 Task: Add to scrum project TransportWorks a team member softage.1@softage.net and assign as Project Lead.
Action: Mouse moved to (242, 61)
Screenshot: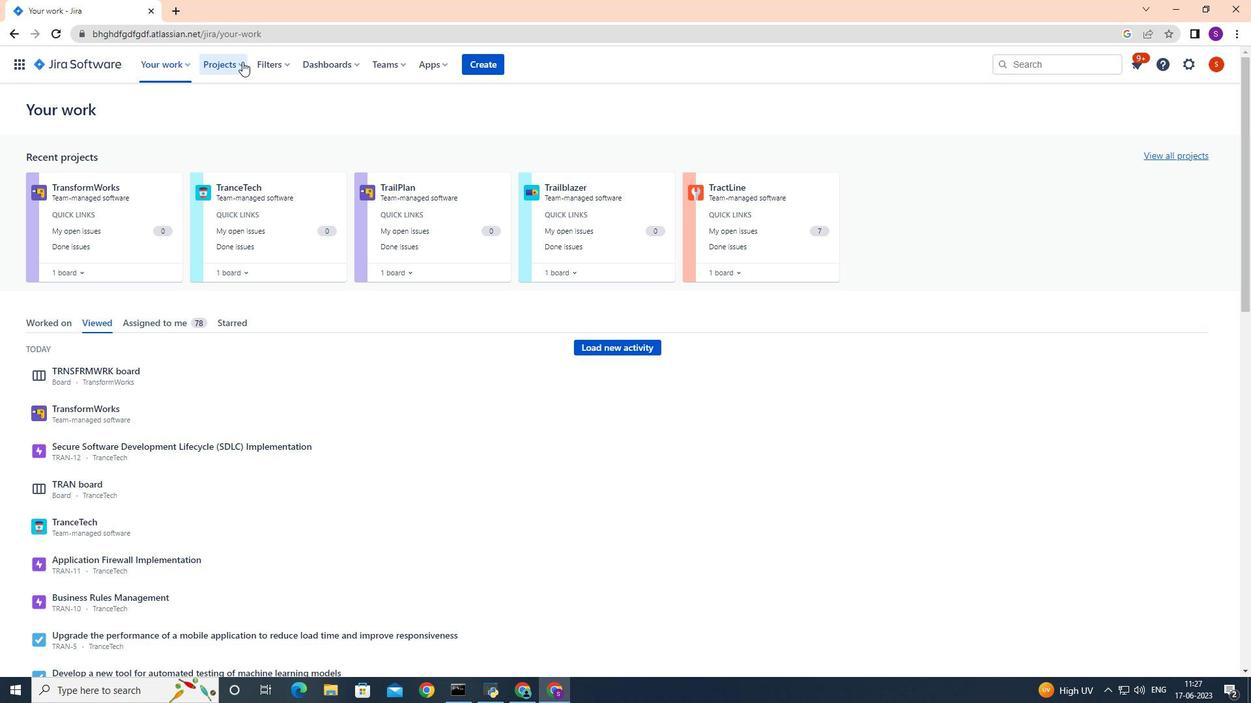 
Action: Mouse pressed left at (242, 61)
Screenshot: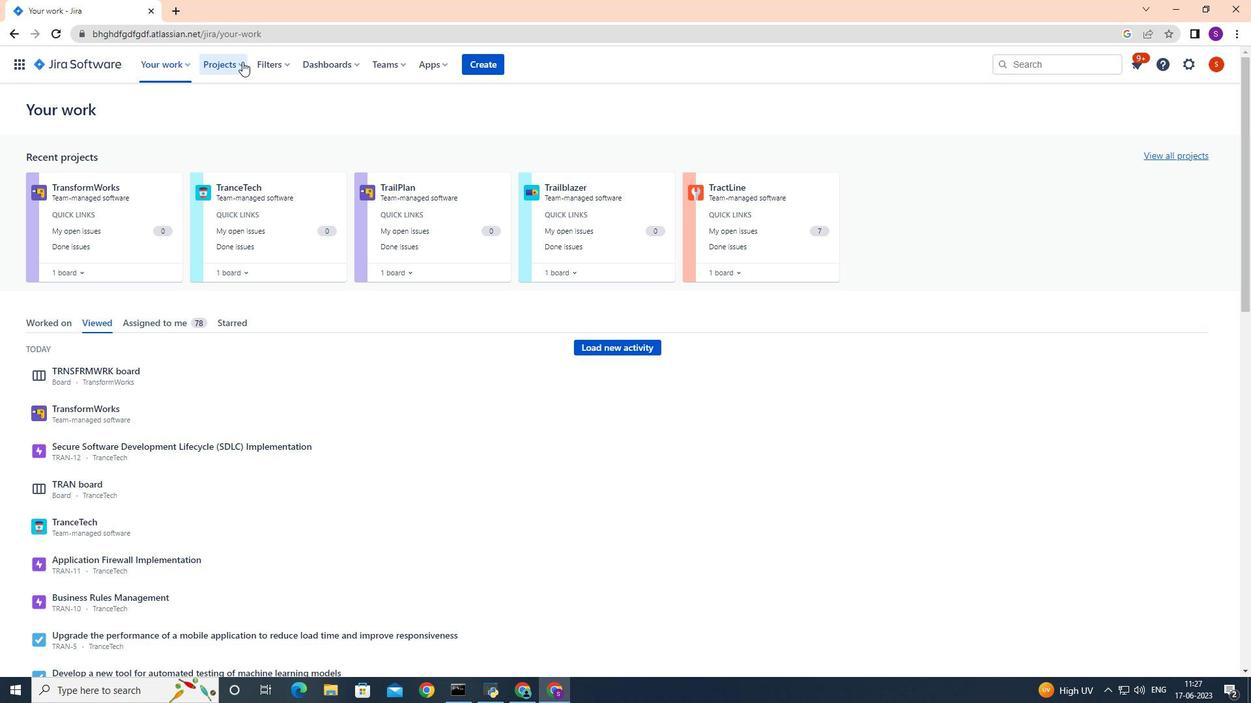 
Action: Mouse moved to (242, 116)
Screenshot: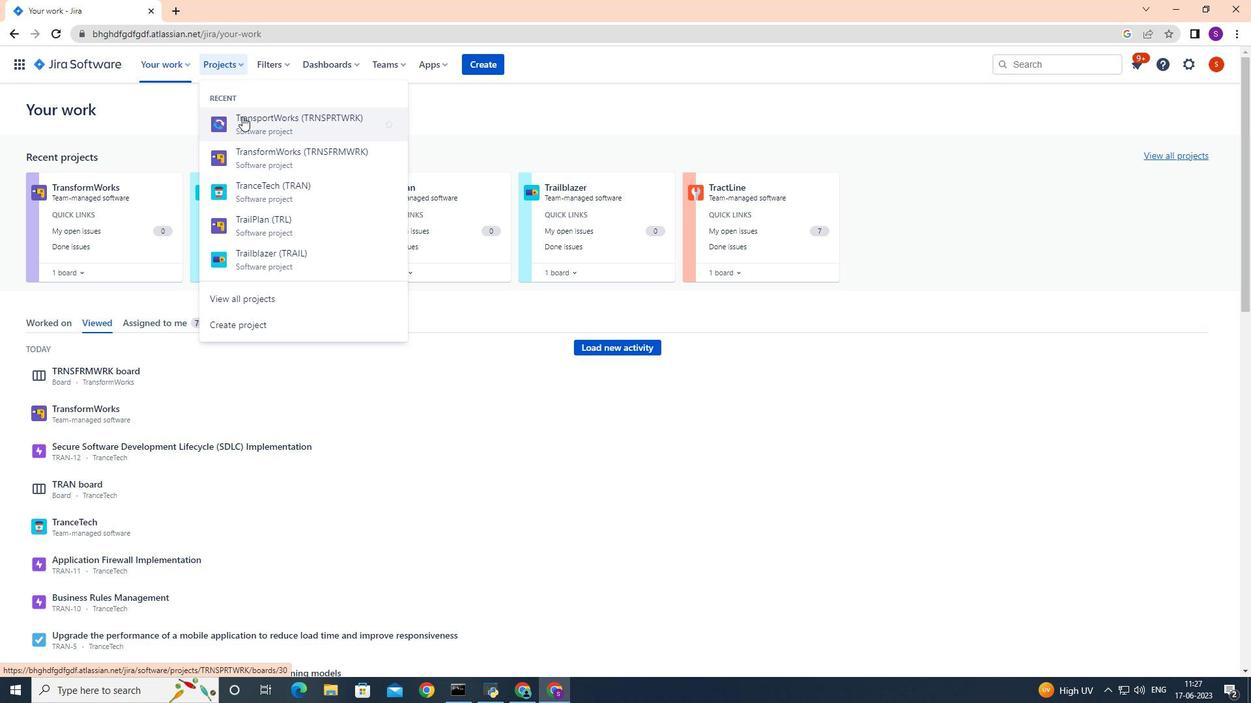 
Action: Mouse pressed left at (242, 116)
Screenshot: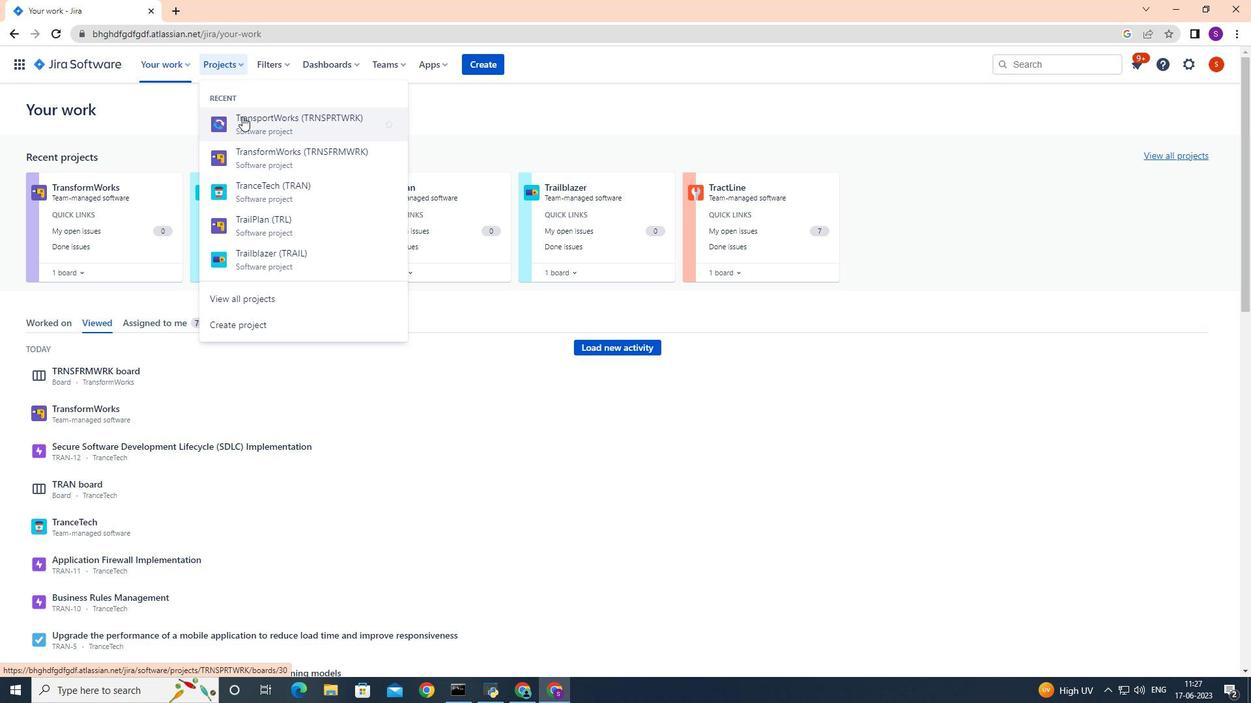 
Action: Mouse moved to (114, 366)
Screenshot: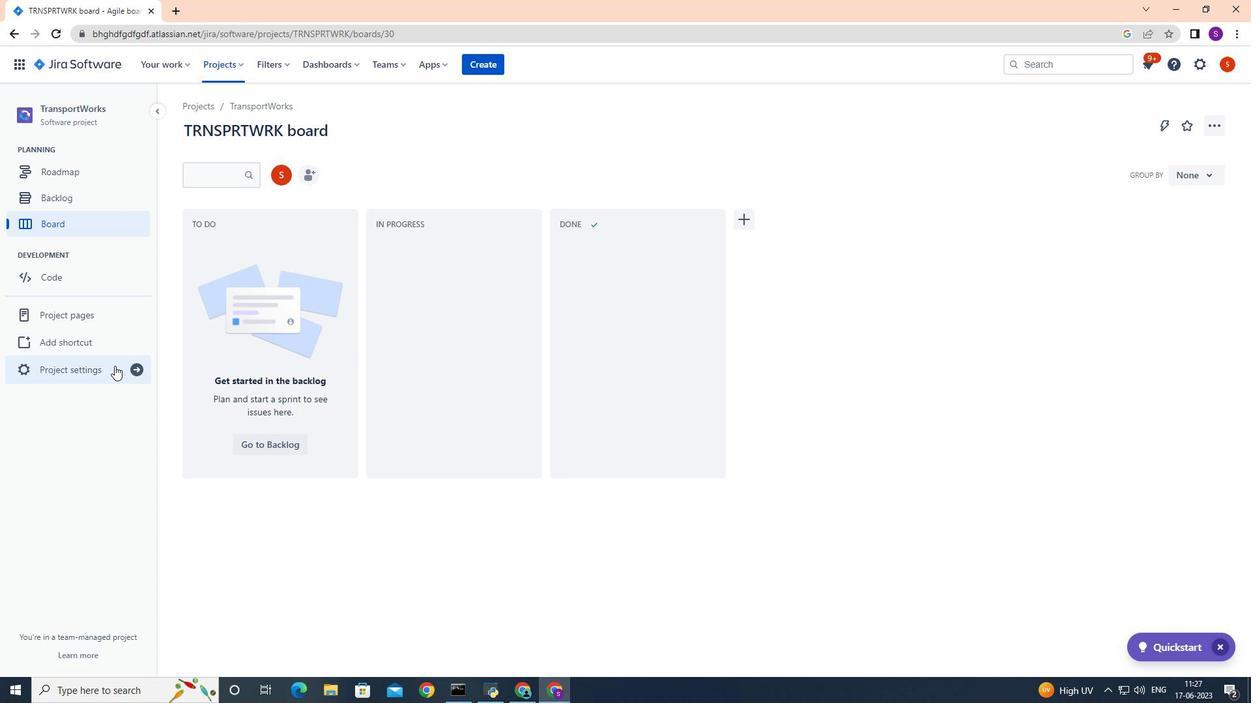 
Action: Mouse pressed left at (114, 366)
Screenshot: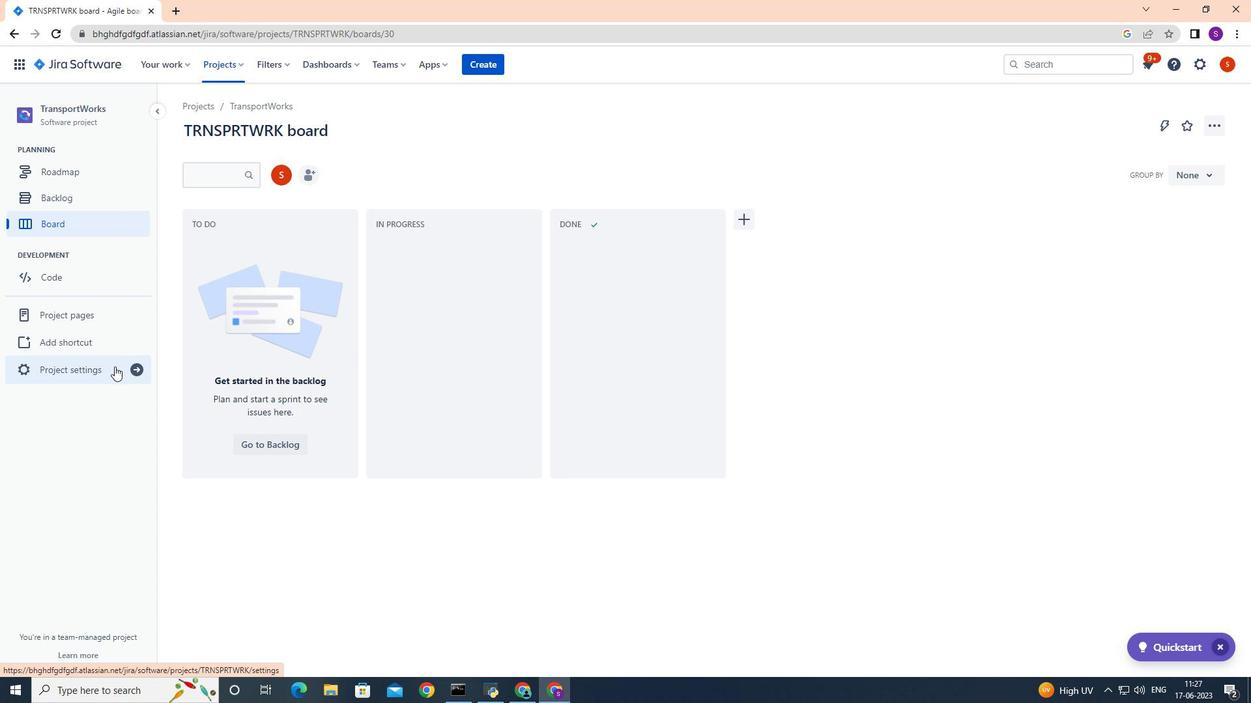
Action: Mouse moved to (662, 419)
Screenshot: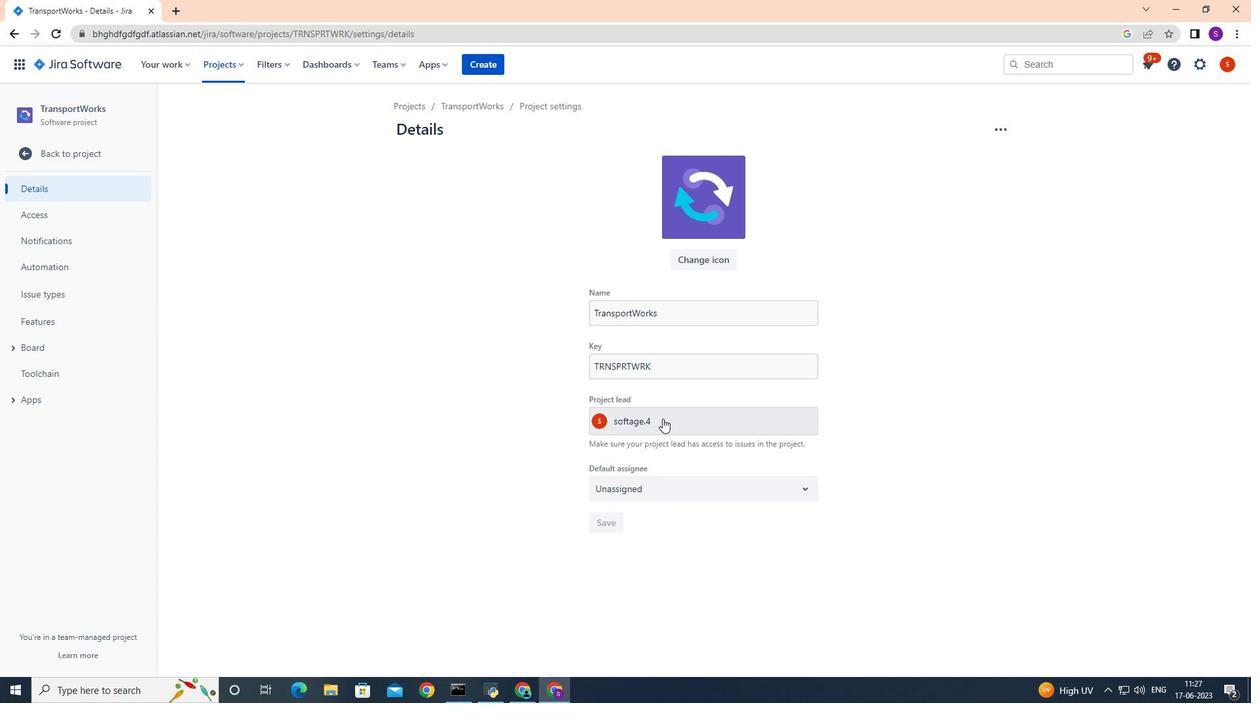 
Action: Mouse pressed left at (662, 419)
Screenshot: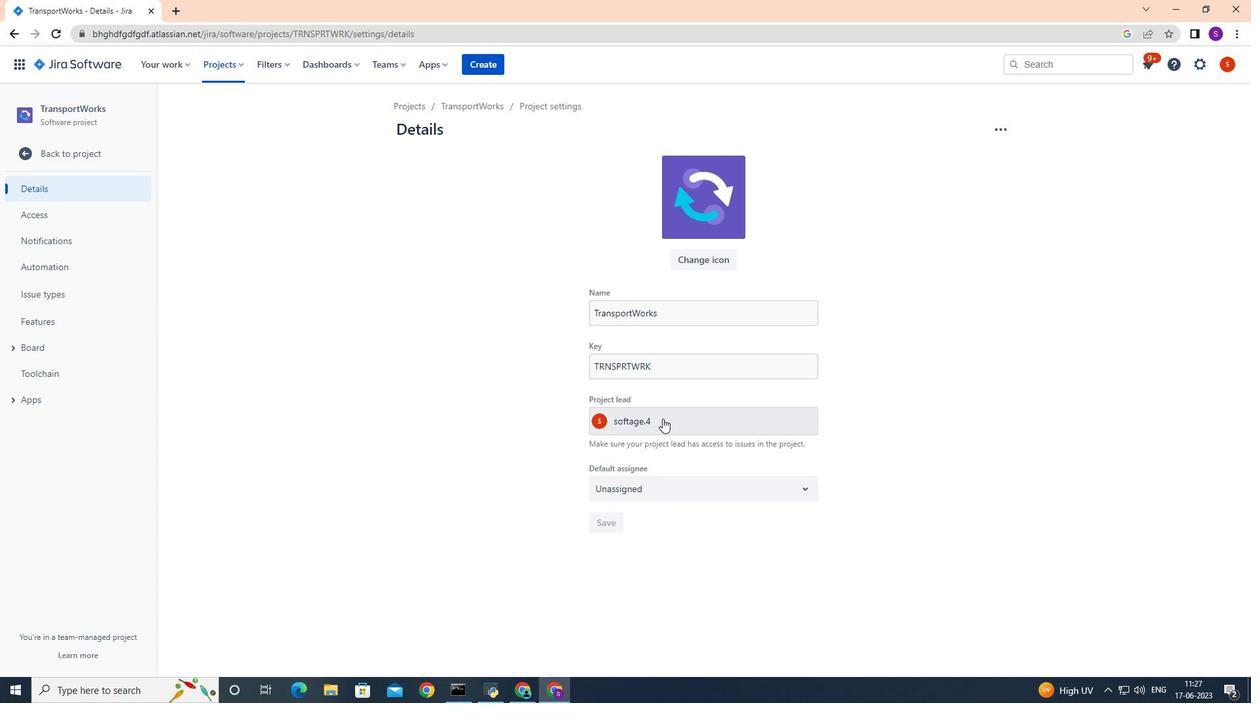 
Action: Mouse moved to (660, 418)
Screenshot: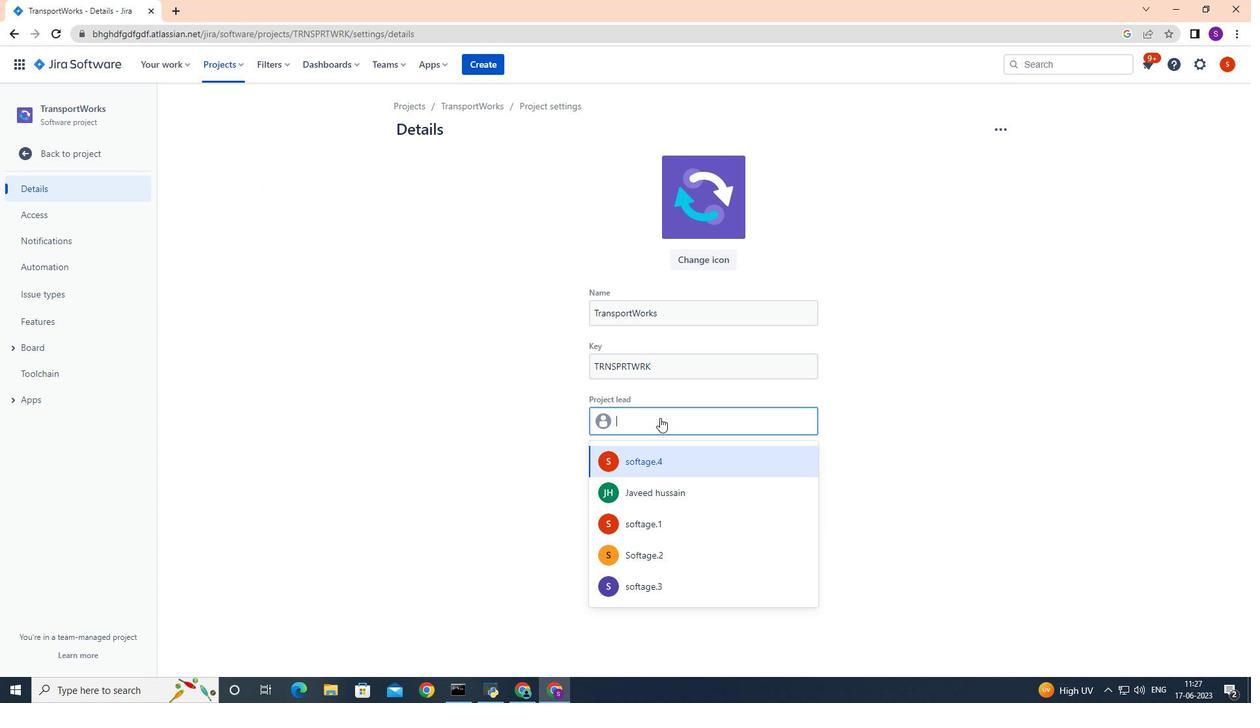 
Action: Key pressed softage.1
Screenshot: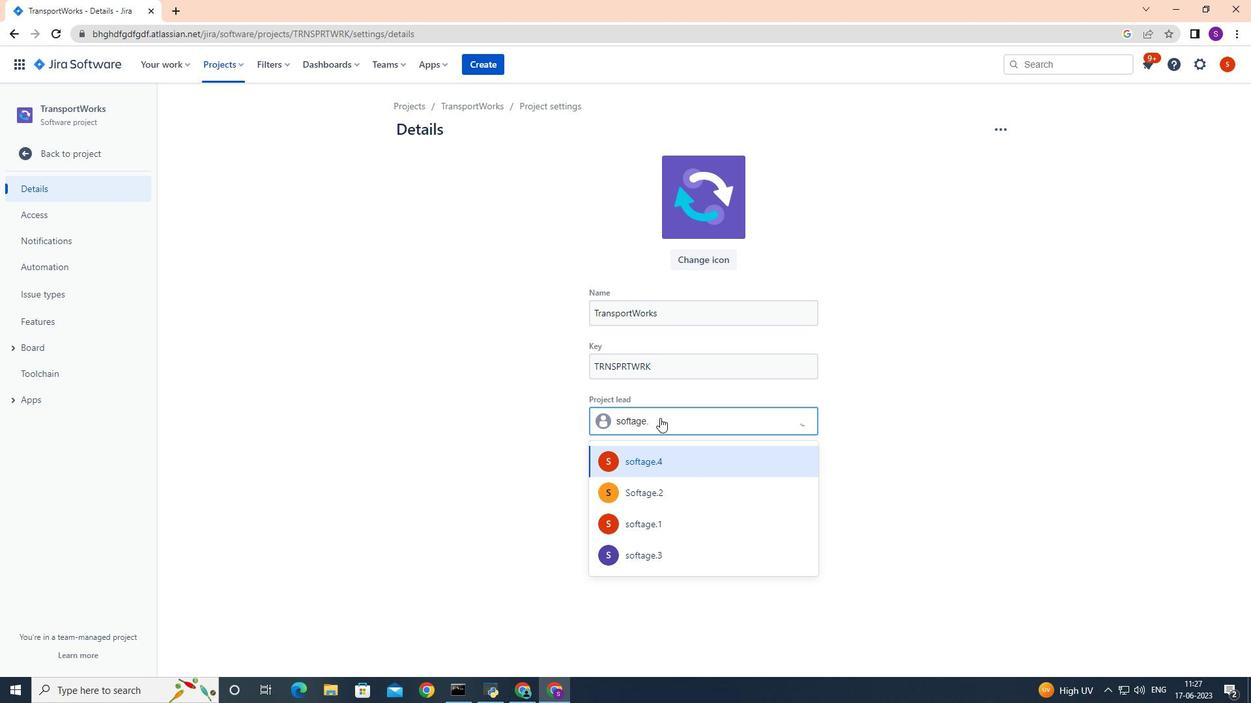 
Action: Mouse moved to (670, 464)
Screenshot: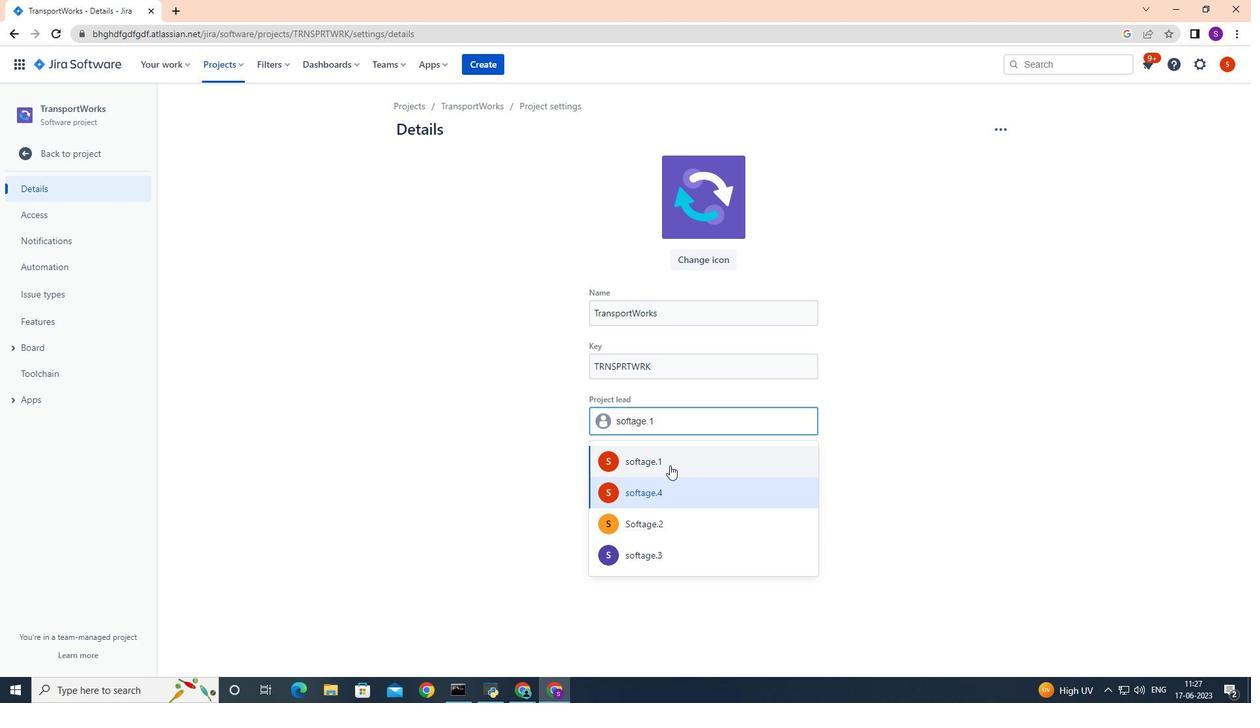 
Action: Mouse pressed left at (670, 464)
Screenshot: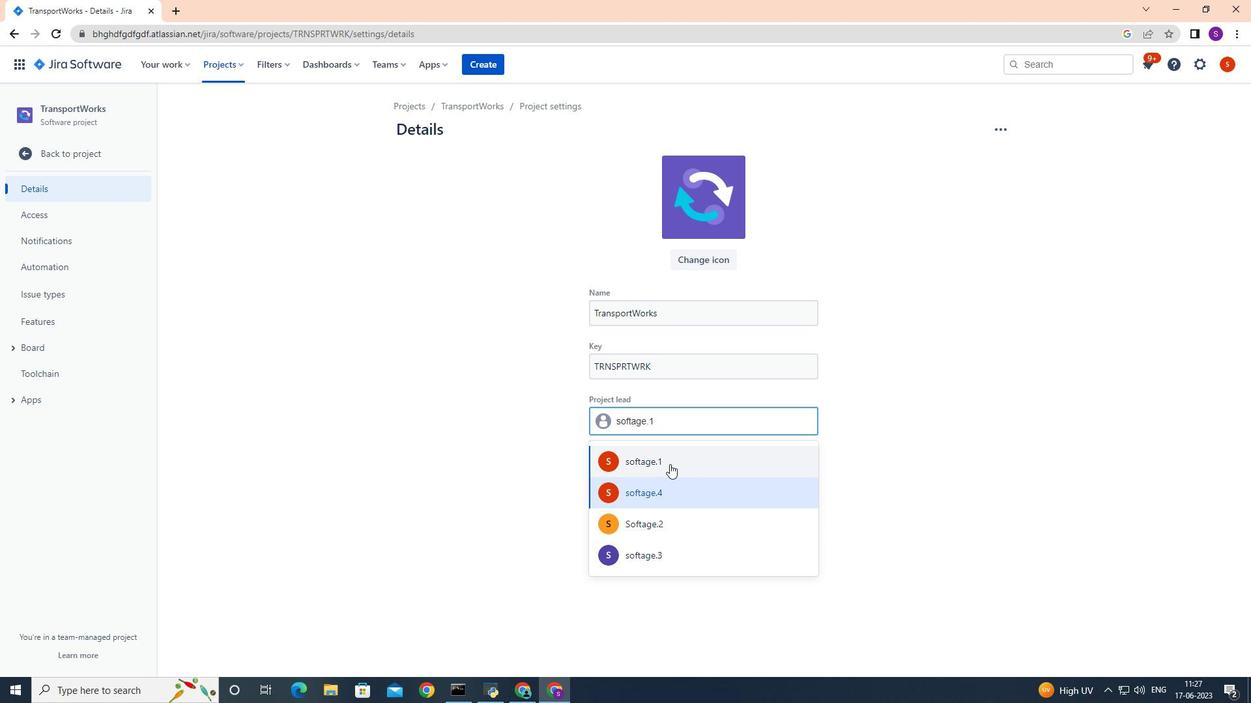 
Action: Mouse moved to (804, 490)
Screenshot: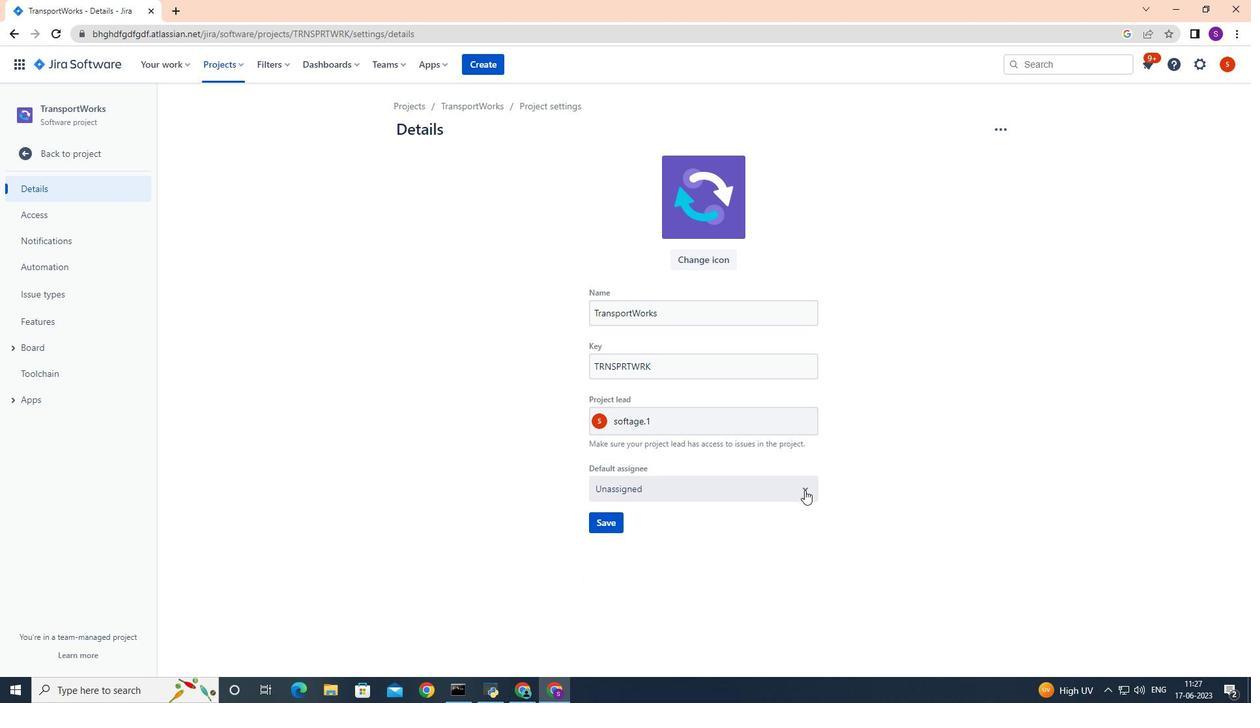 
Action: Mouse pressed left at (804, 490)
Screenshot: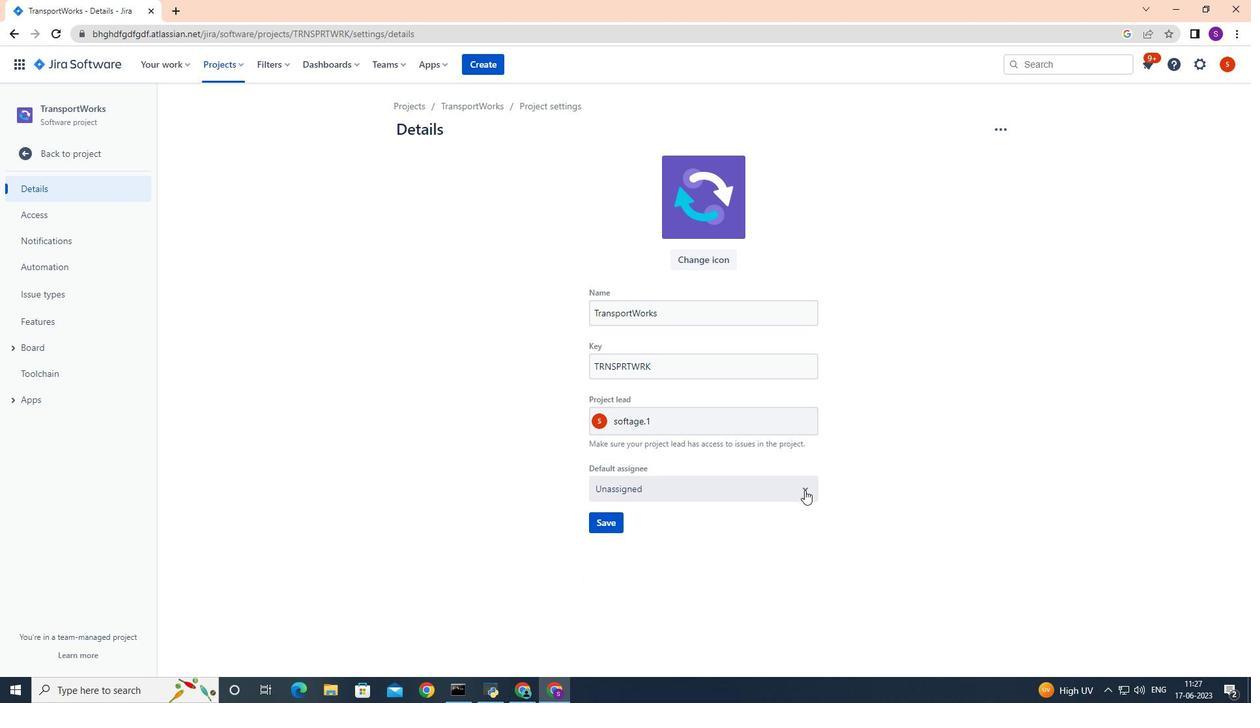 
Action: Mouse moved to (734, 525)
Screenshot: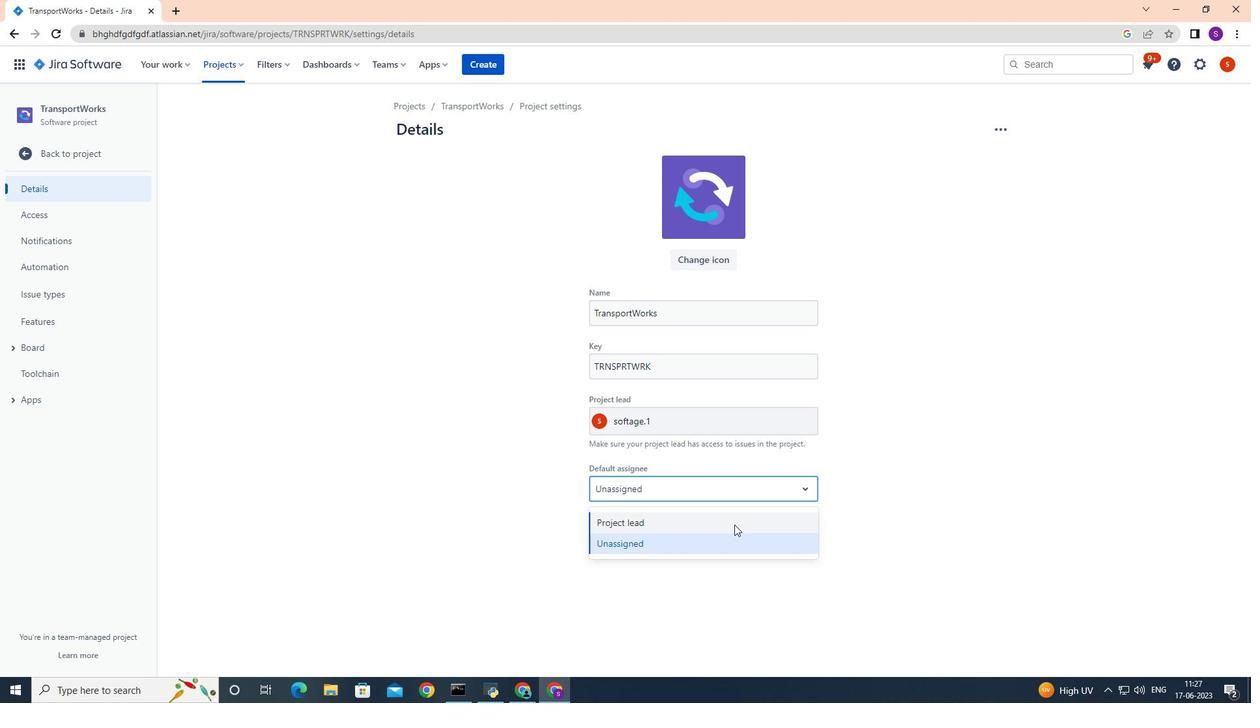 
Action: Mouse pressed left at (734, 525)
Screenshot: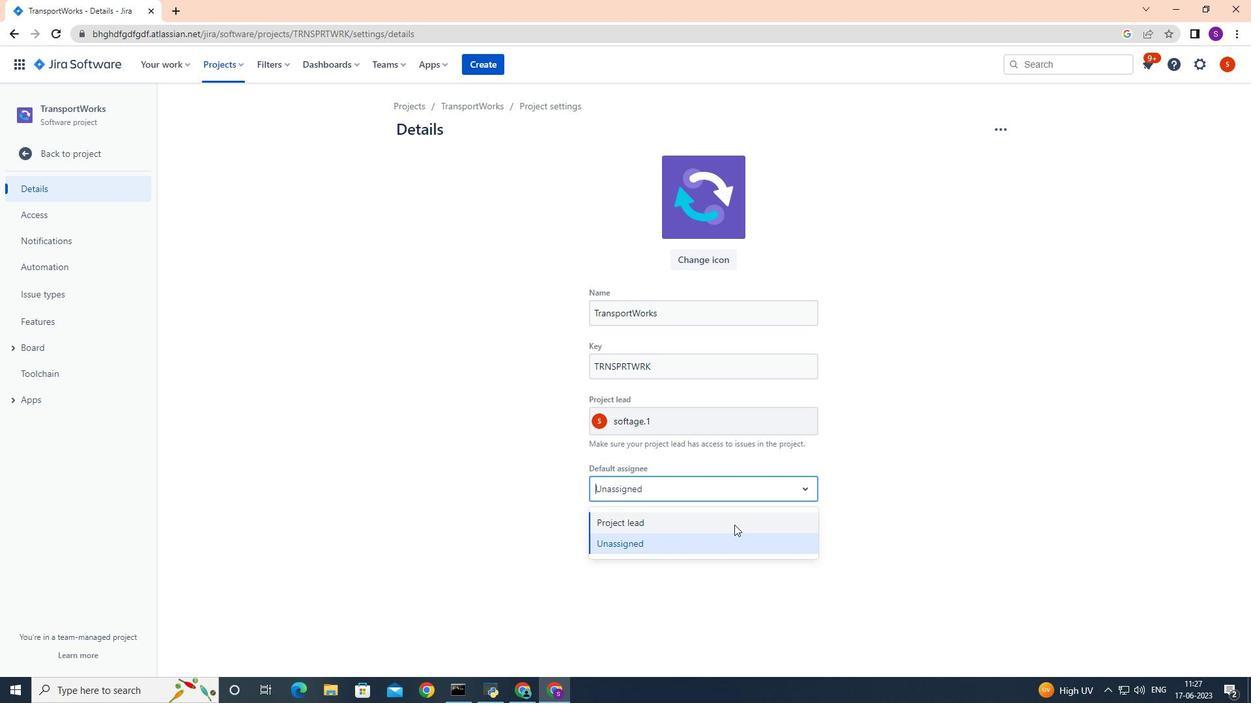 
Action: Mouse moved to (608, 523)
Screenshot: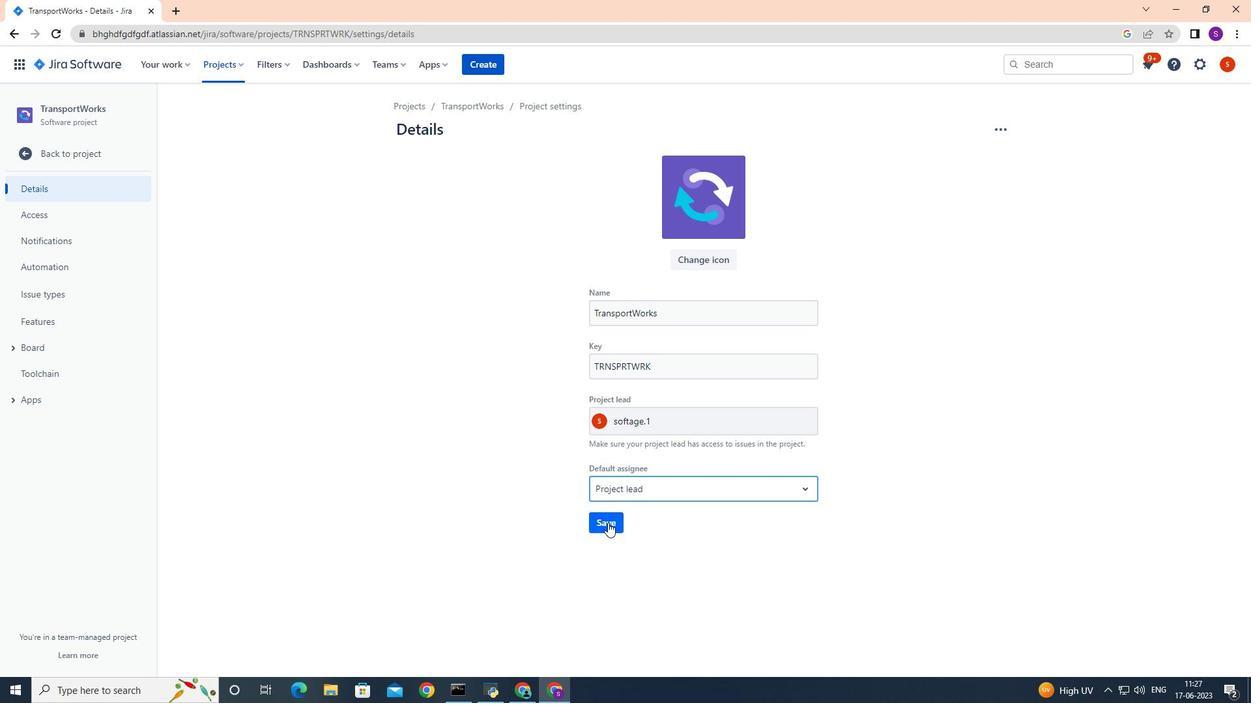 
Action: Mouse pressed left at (608, 523)
Screenshot: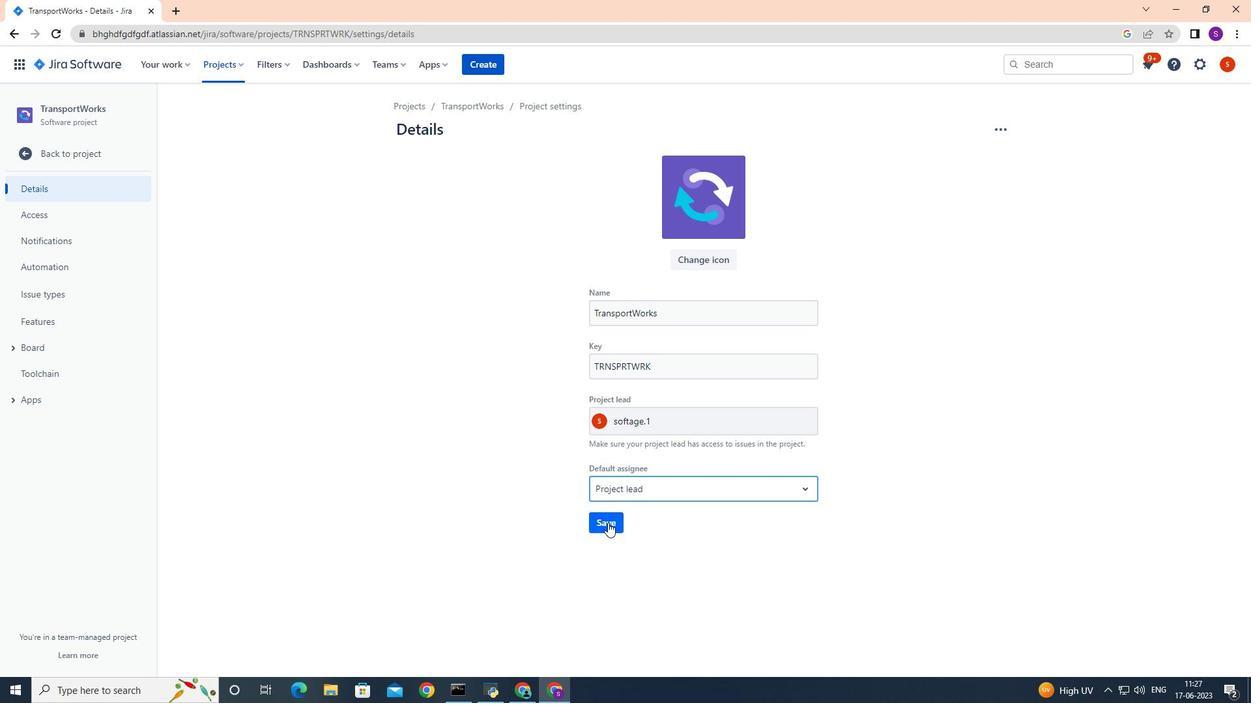 
Action: Mouse moved to (608, 523)
Screenshot: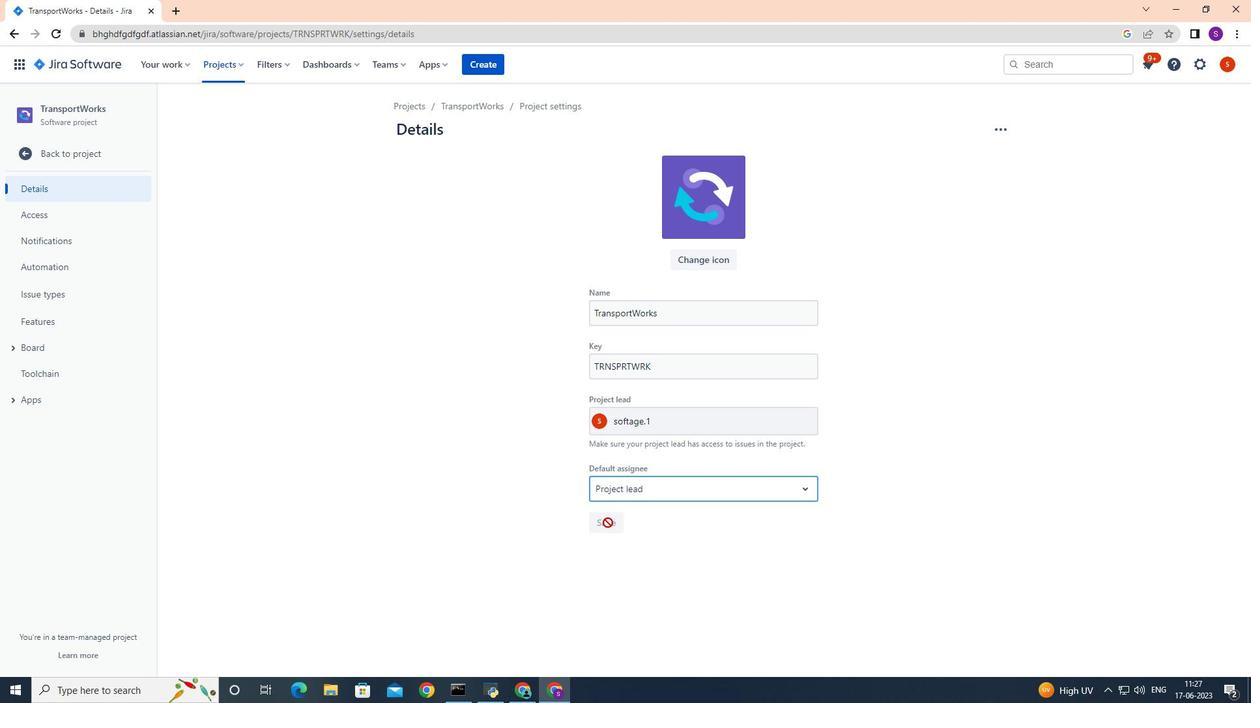 
